 Task: In the  document managingstress.doc ,insert the clipart between heading and points ' search for yoga ' and adjust the shape height to  ' 3'
Action: Mouse moved to (183, 219)
Screenshot: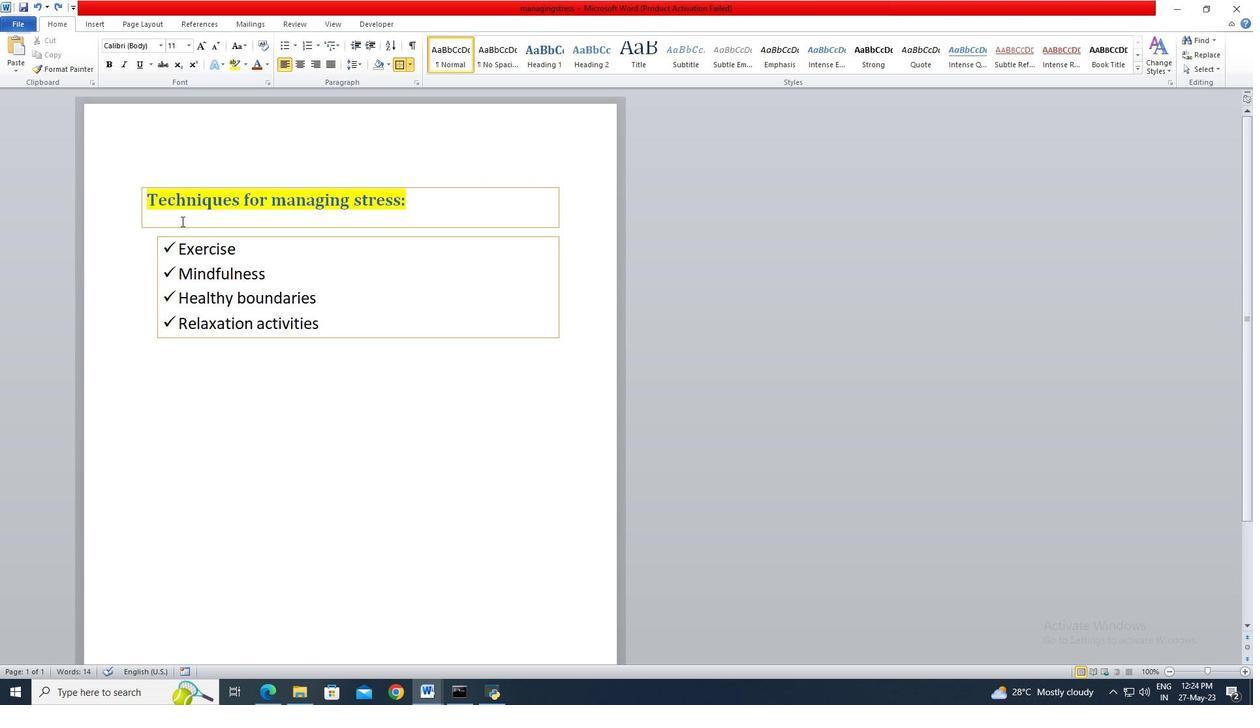 
Action: Mouse pressed left at (183, 219)
Screenshot: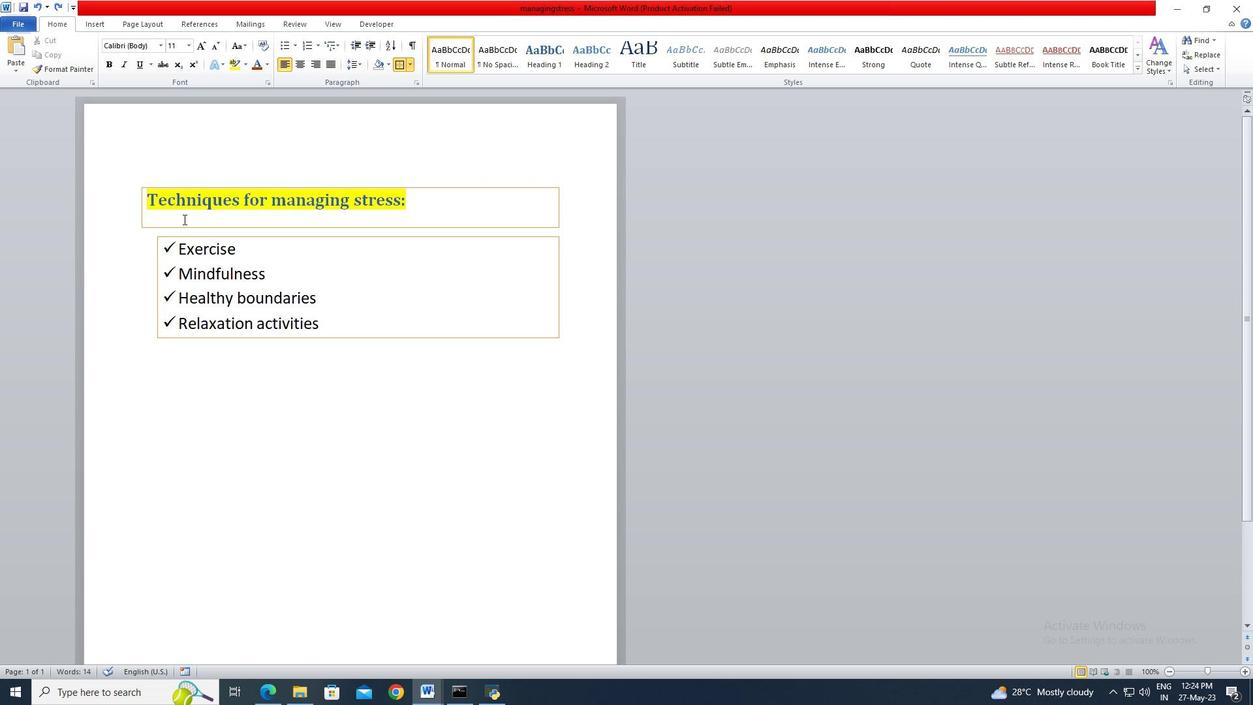 
Action: Mouse moved to (169, 218)
Screenshot: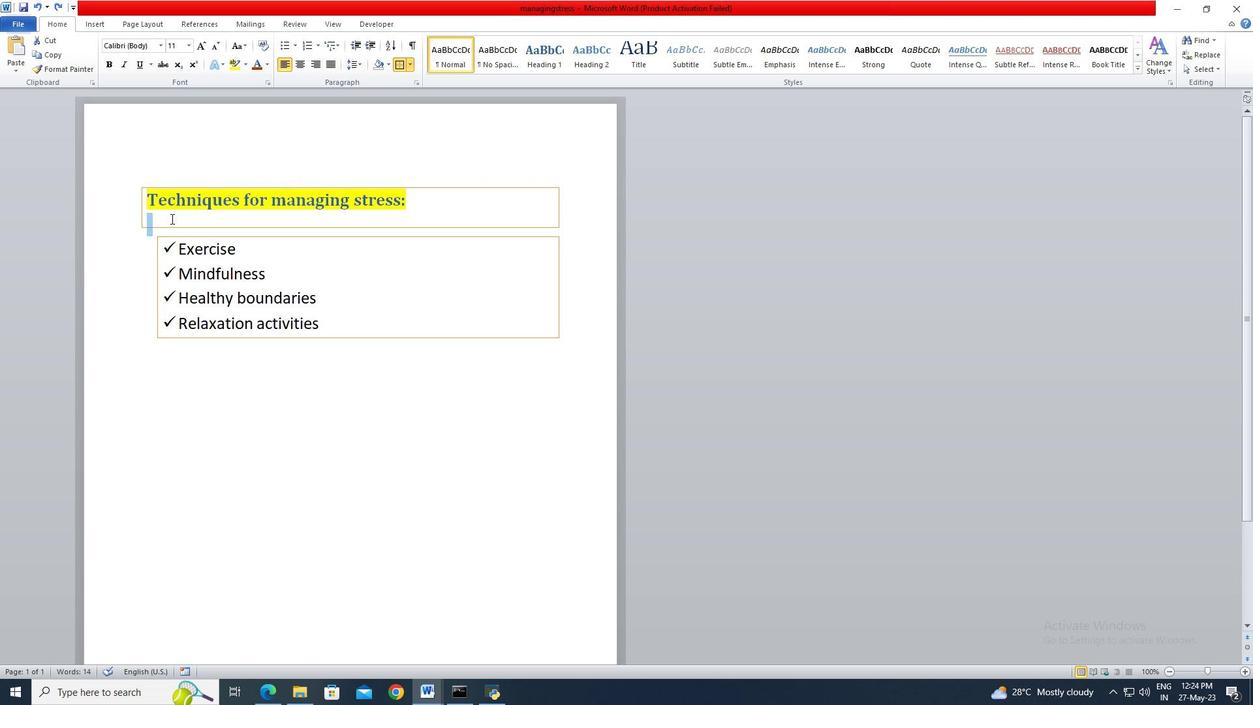 
Action: Mouse pressed left at (169, 218)
Screenshot: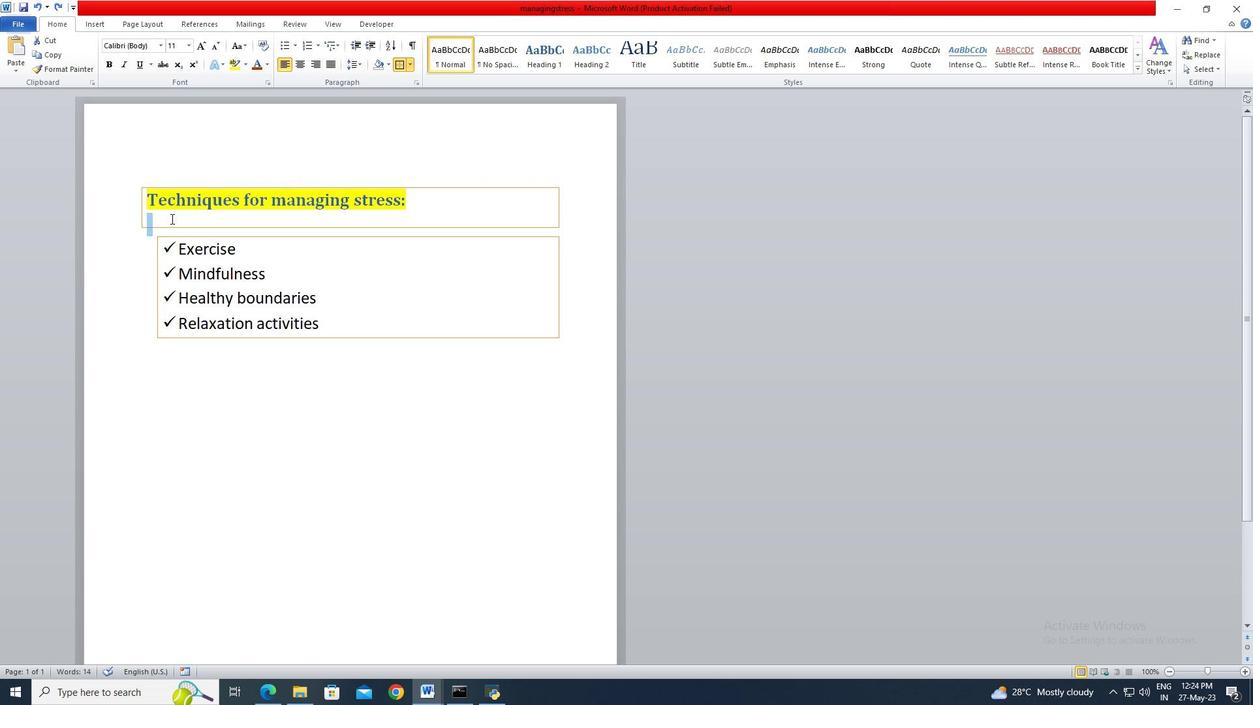 
Action: Mouse moved to (167, 218)
Screenshot: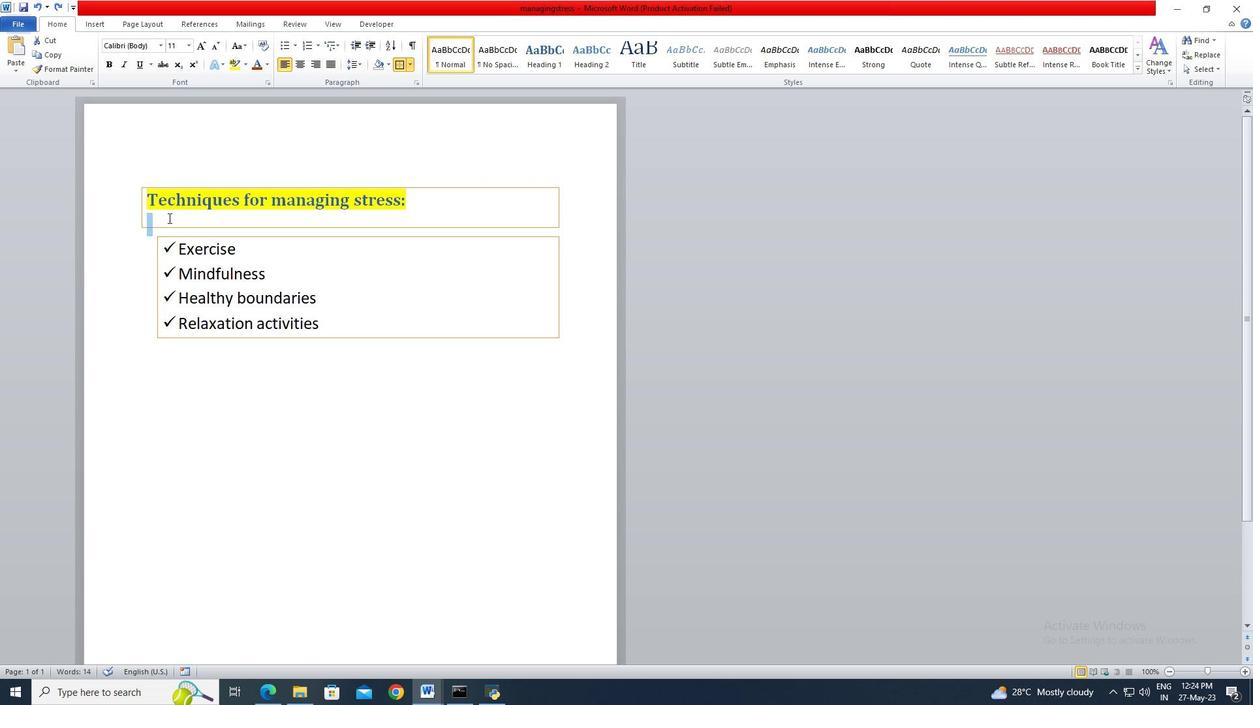 
Action: Key pressed <Key.left>
Screenshot: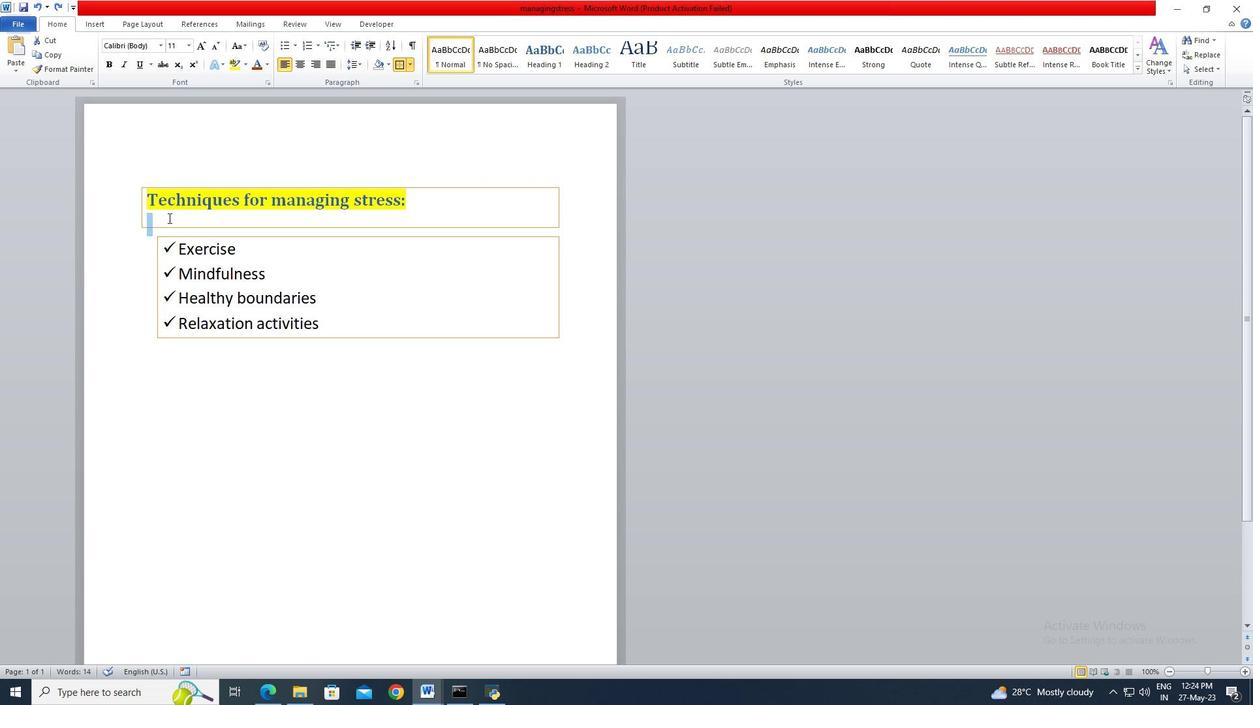 
Action: Mouse moved to (94, 19)
Screenshot: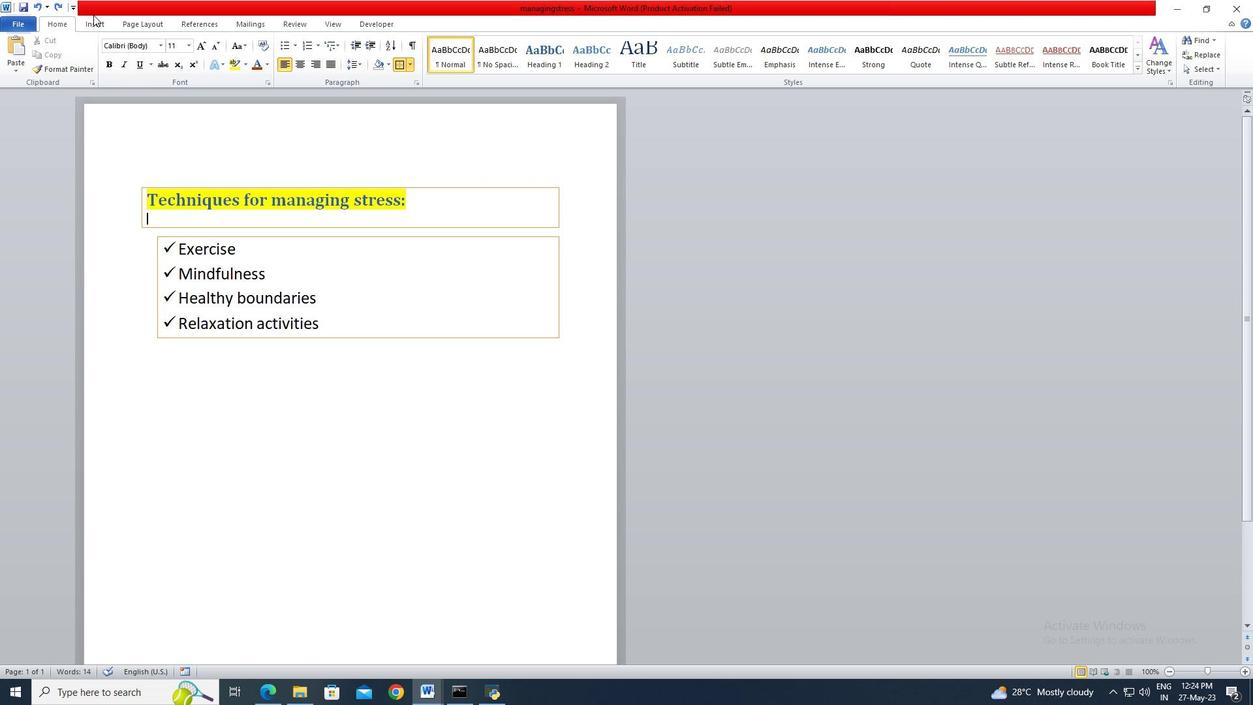 
Action: Mouse pressed left at (94, 19)
Screenshot: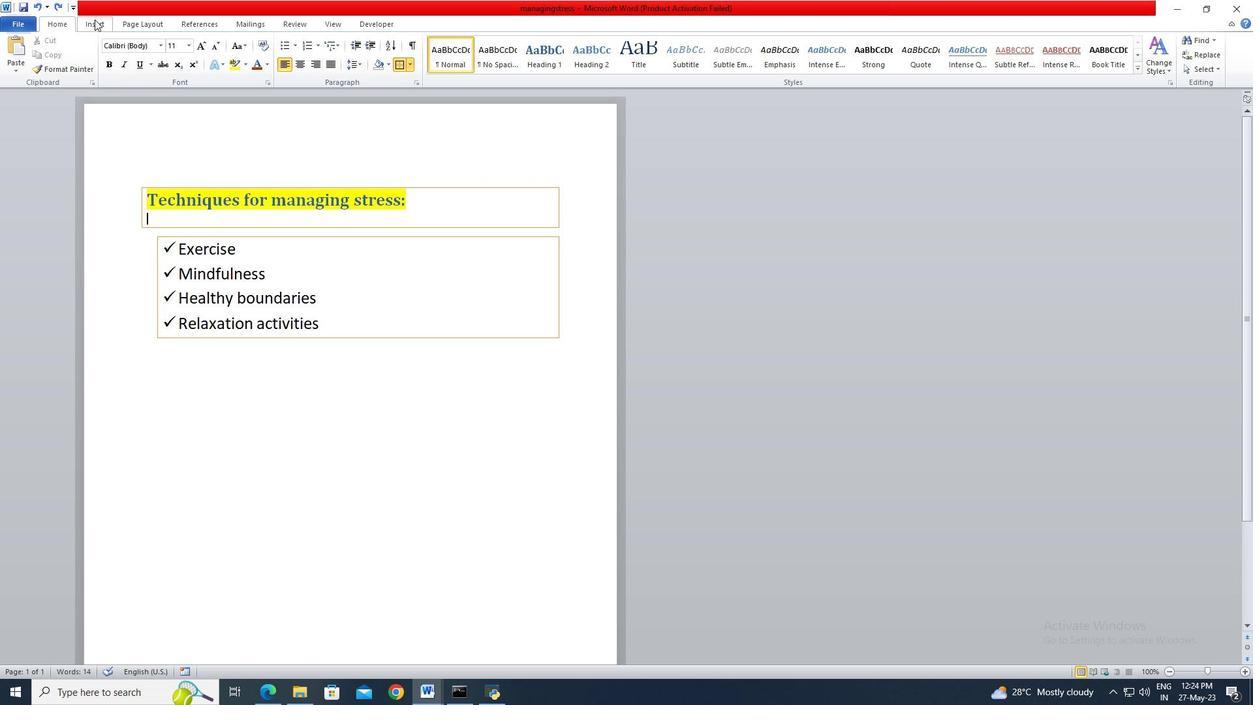 
Action: Mouse moved to (160, 62)
Screenshot: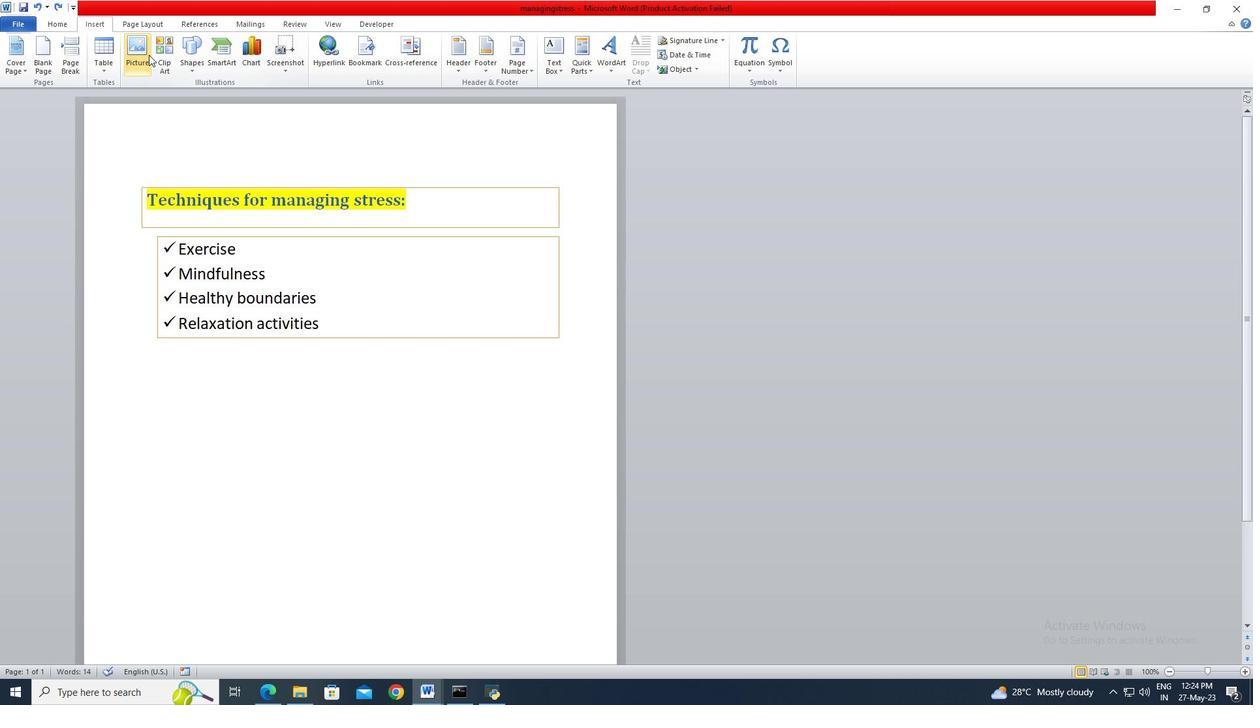 
Action: Mouse pressed left at (160, 62)
Screenshot: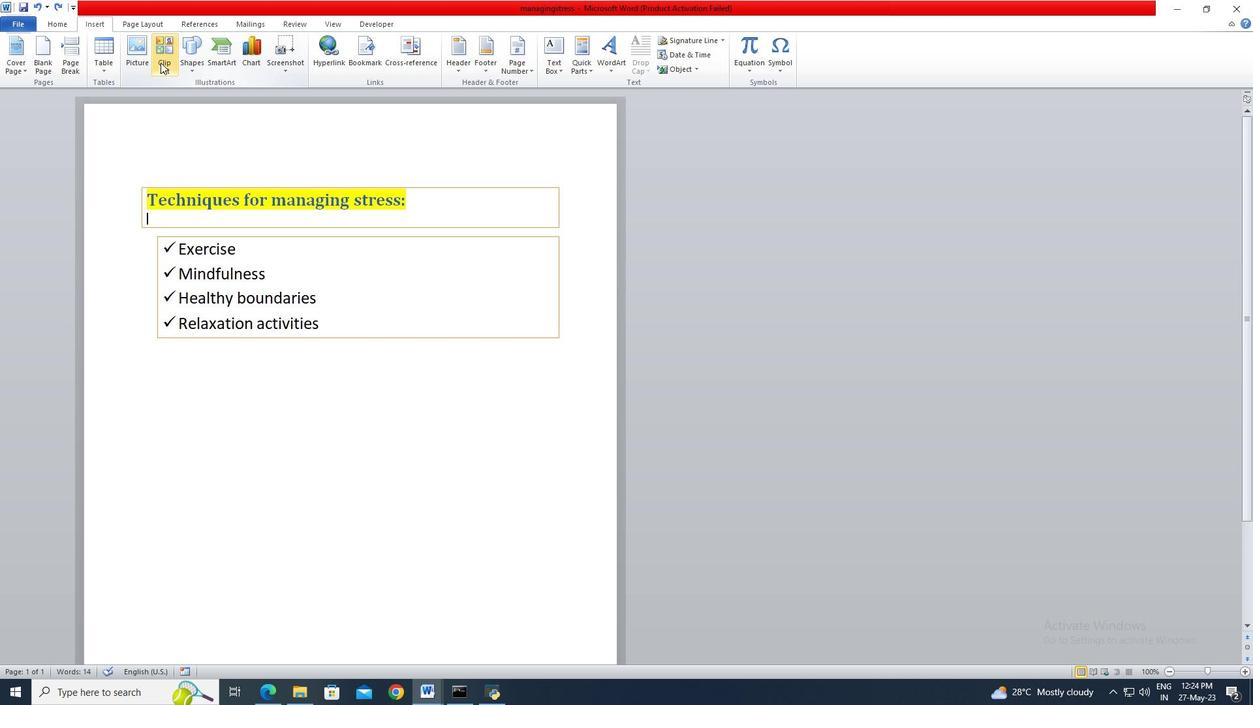 
Action: Mouse moved to (1142, 125)
Screenshot: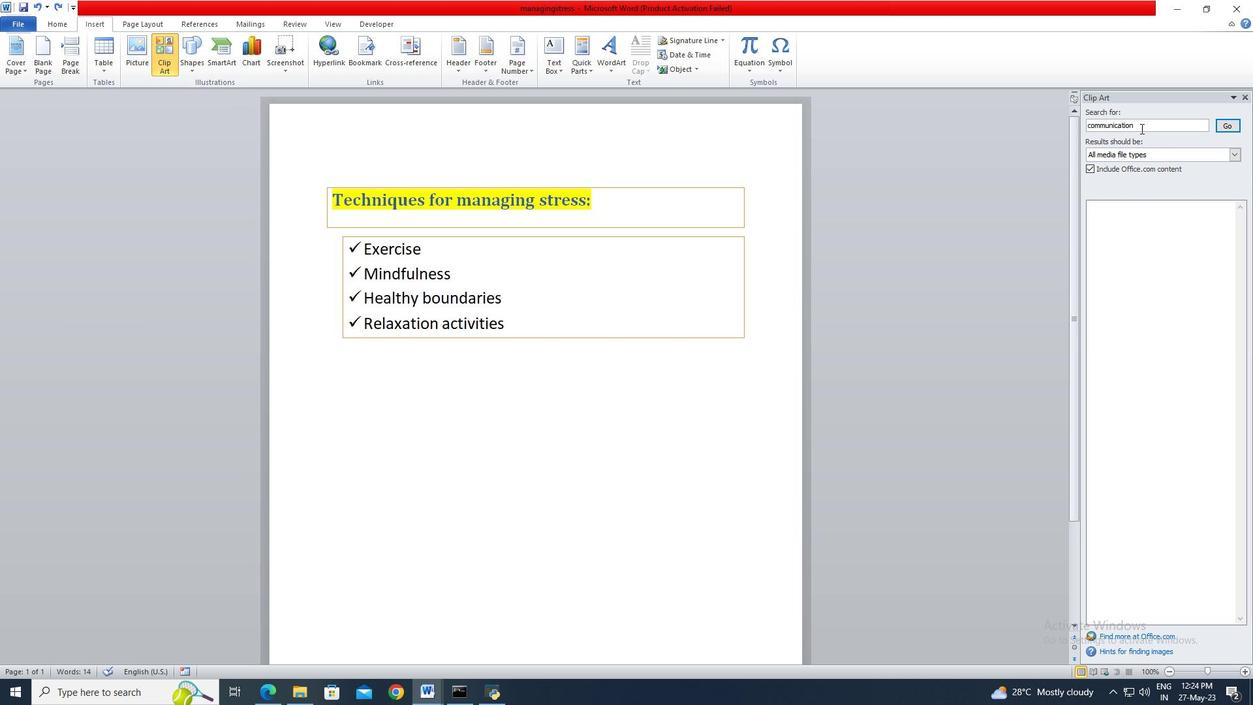 
Action: Mouse pressed left at (1142, 125)
Screenshot: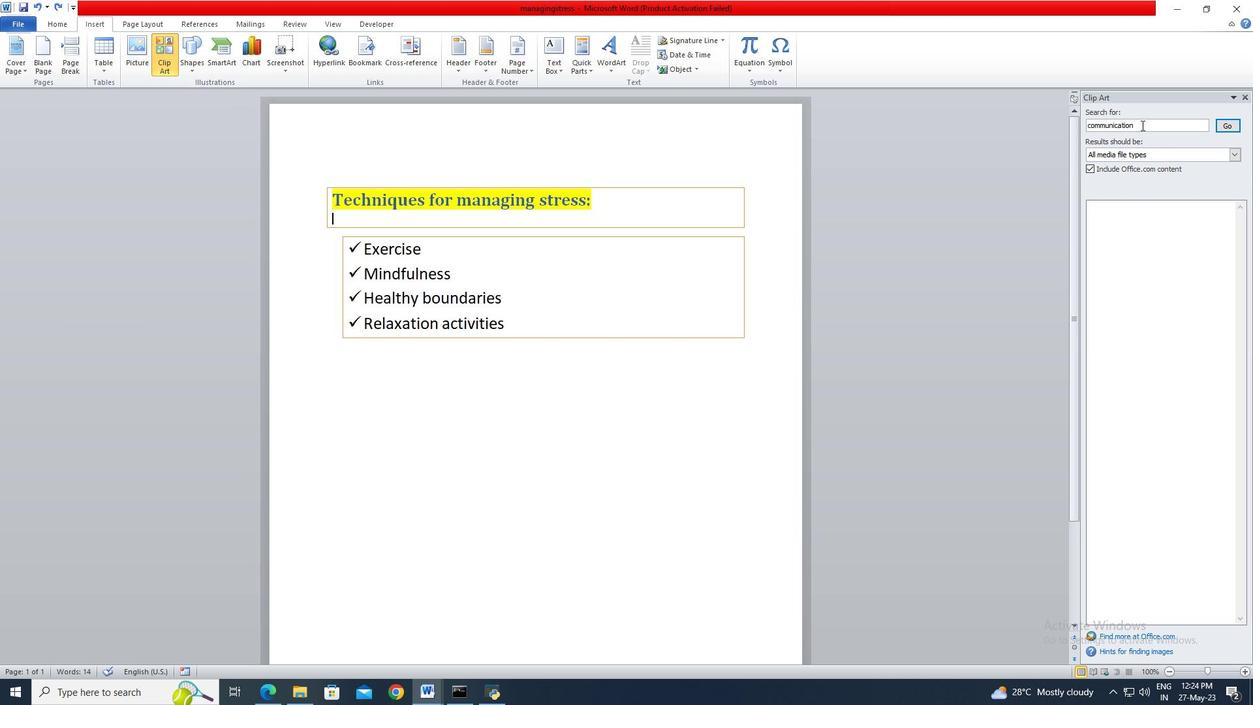 
Action: Mouse moved to (1159, 137)
Screenshot: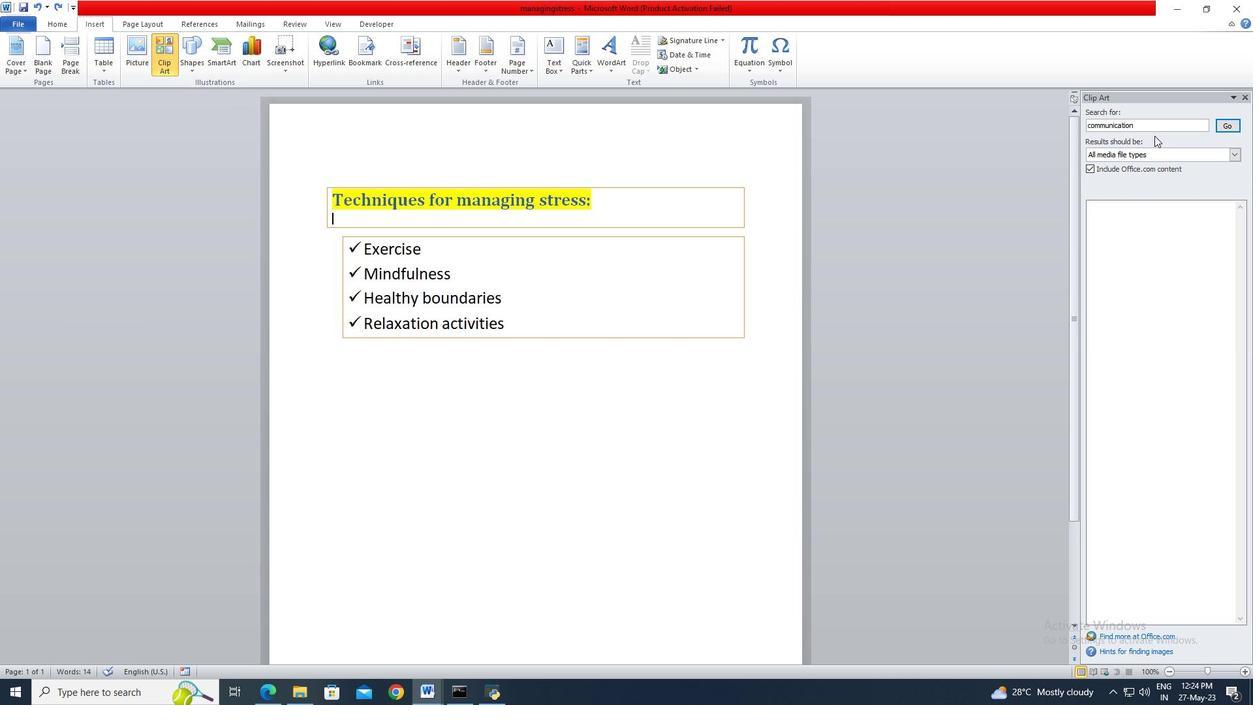 
Action: Key pressed ctrl+A<Key.delete>yoga<Key.enter>
Screenshot: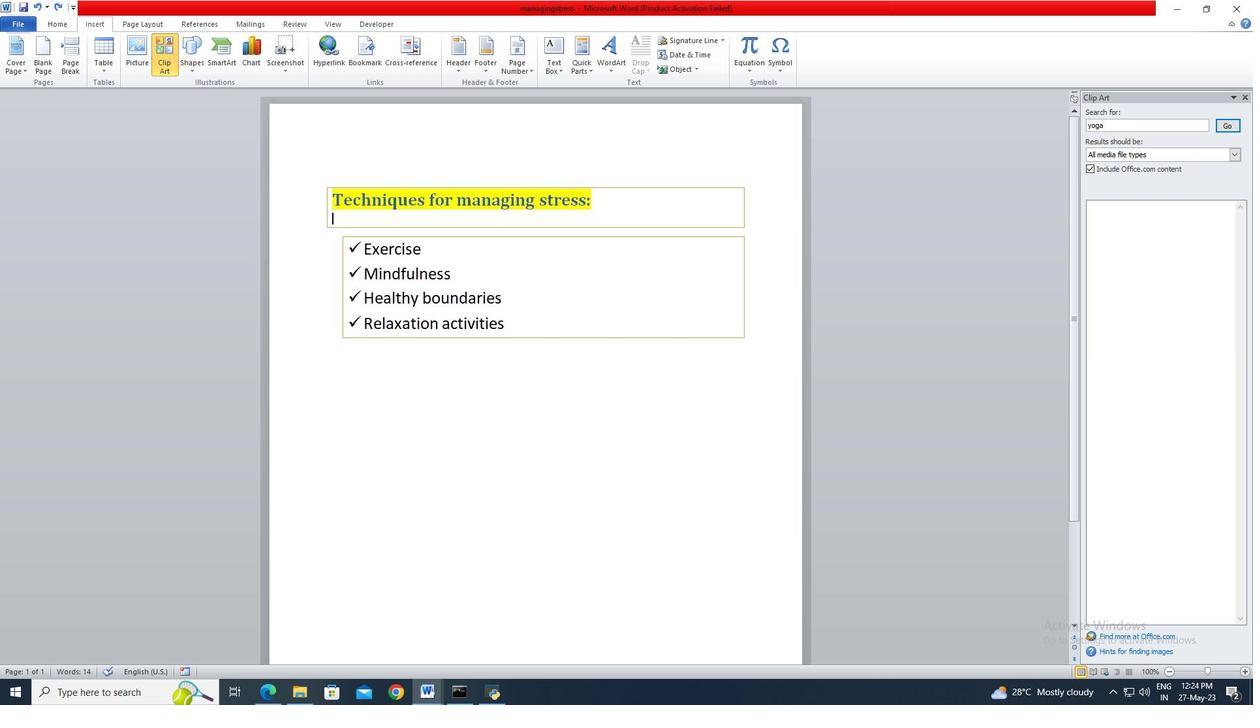 
Action: Mouse moved to (1143, 304)
Screenshot: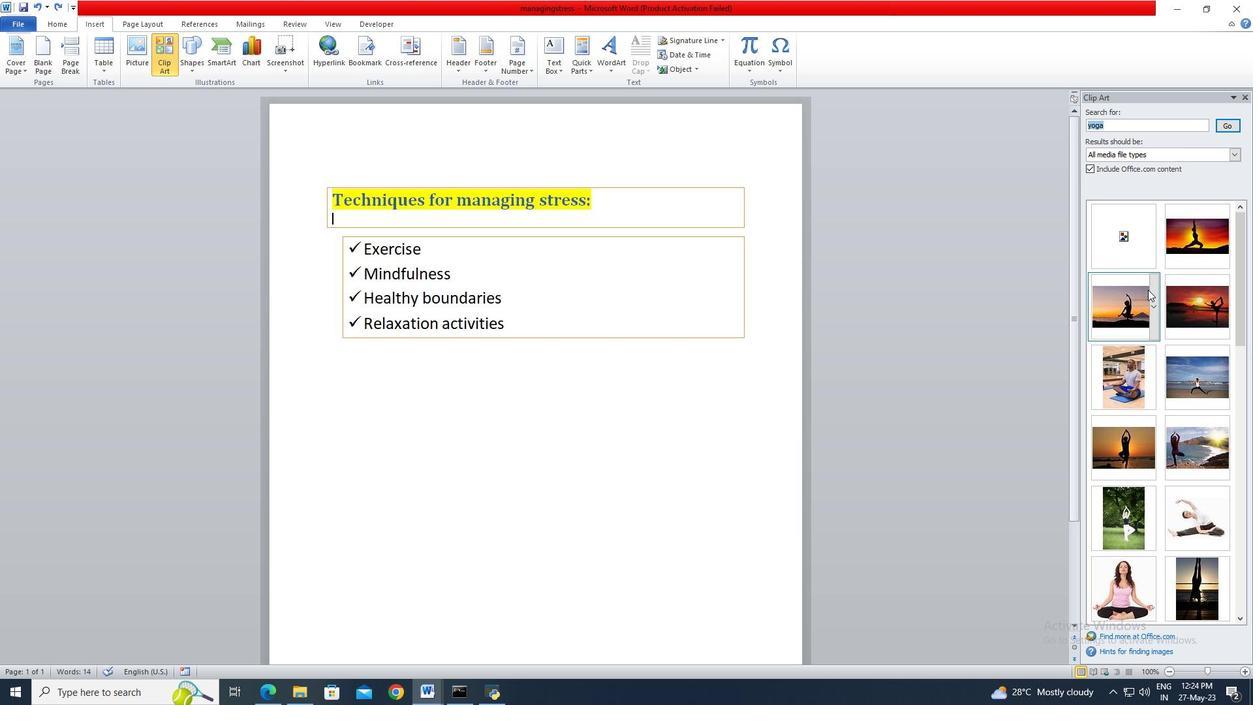 
Action: Mouse pressed left at (1143, 304)
Screenshot: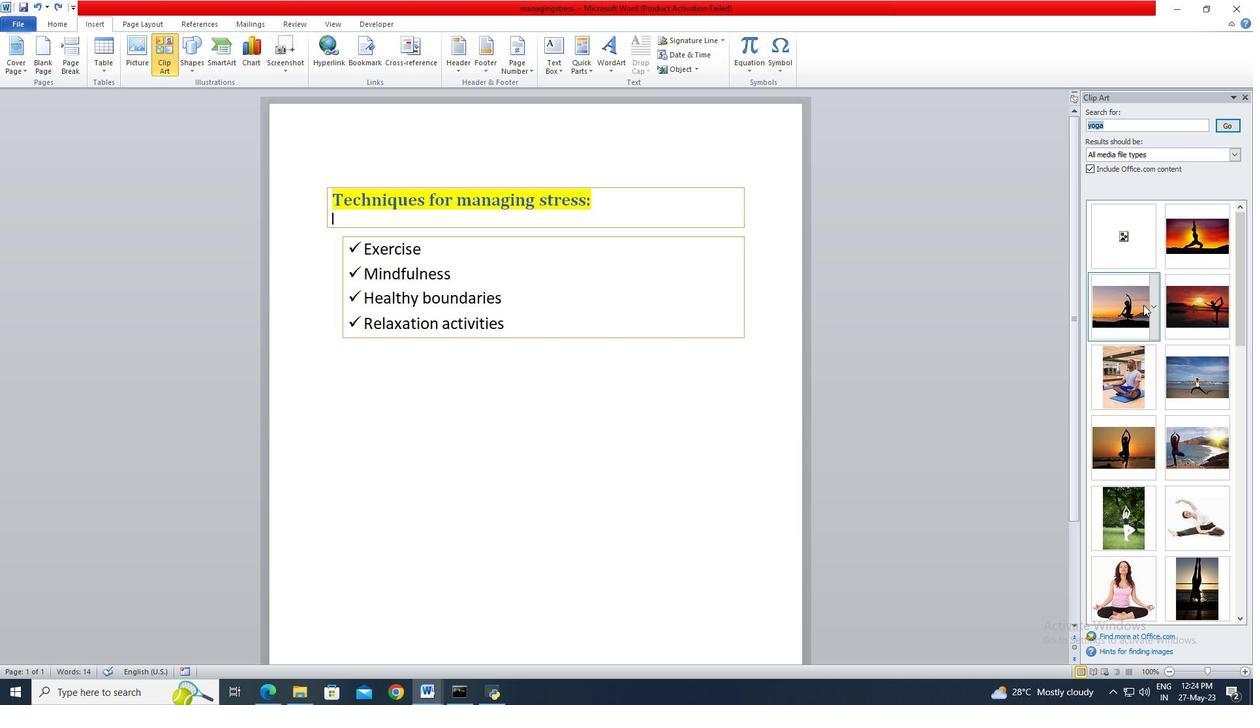 
Action: Mouse moved to (617, 515)
Screenshot: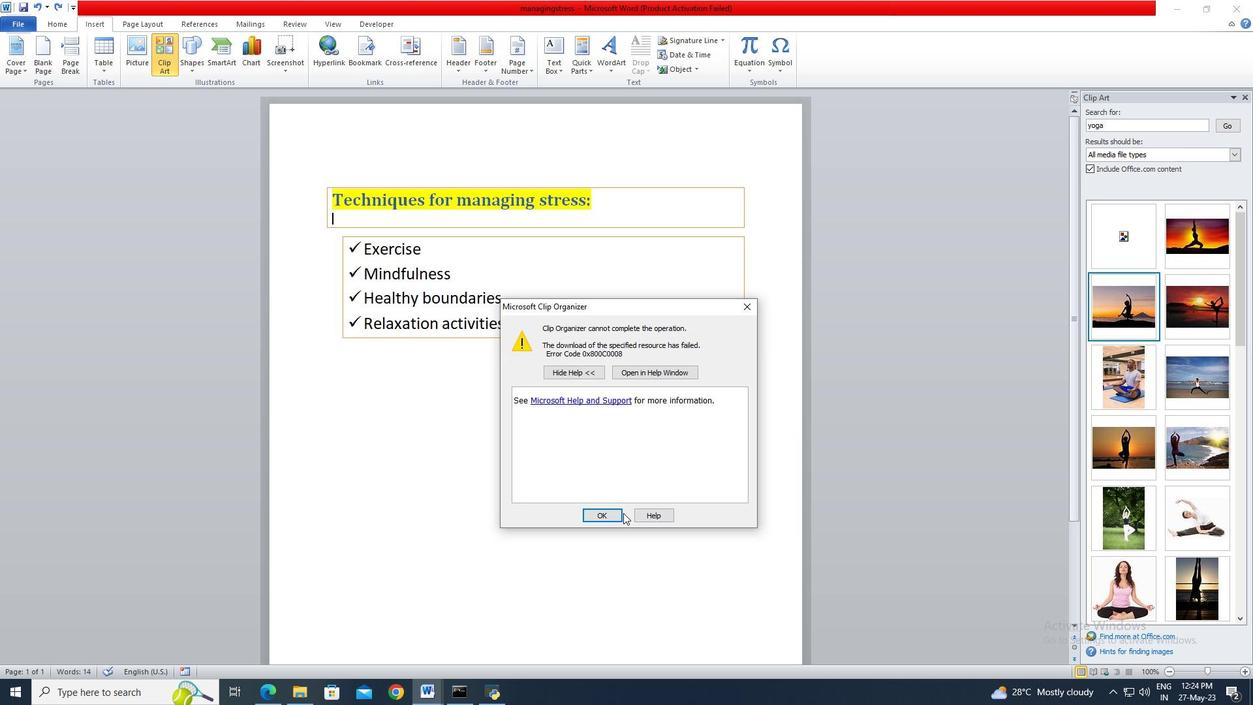 
Action: Mouse pressed left at (617, 515)
Screenshot: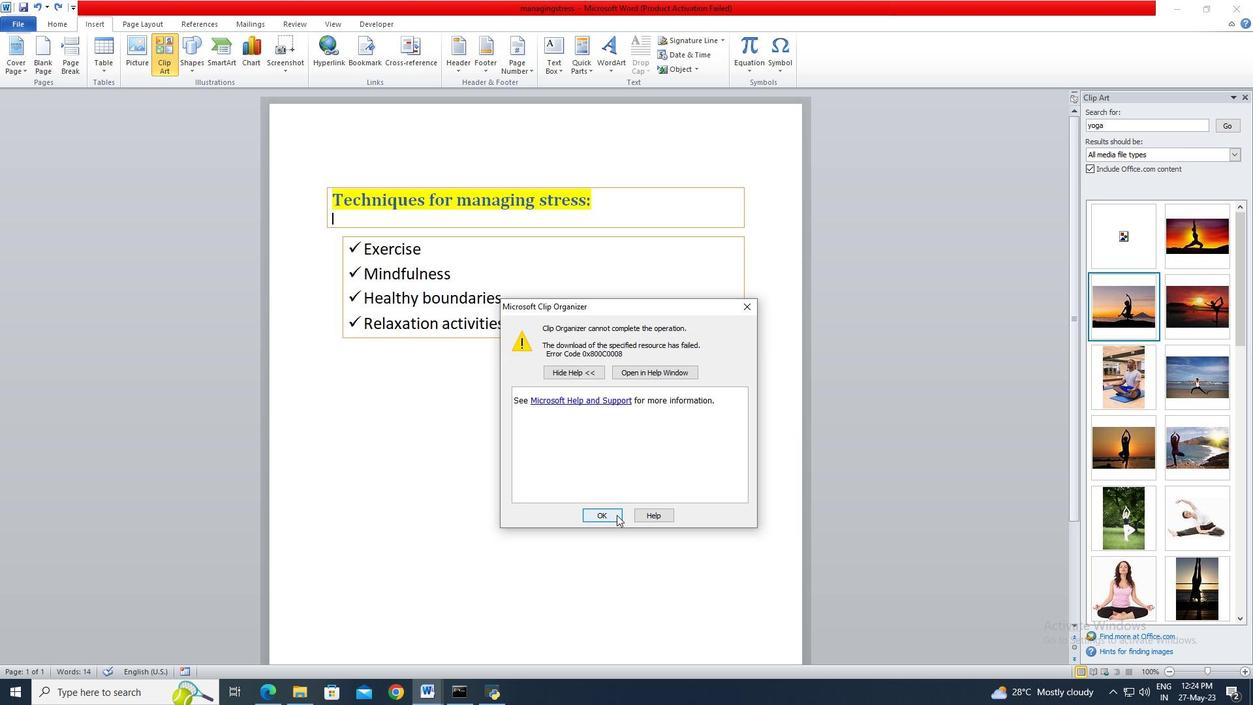 
Action: Mouse moved to (1102, 397)
Screenshot: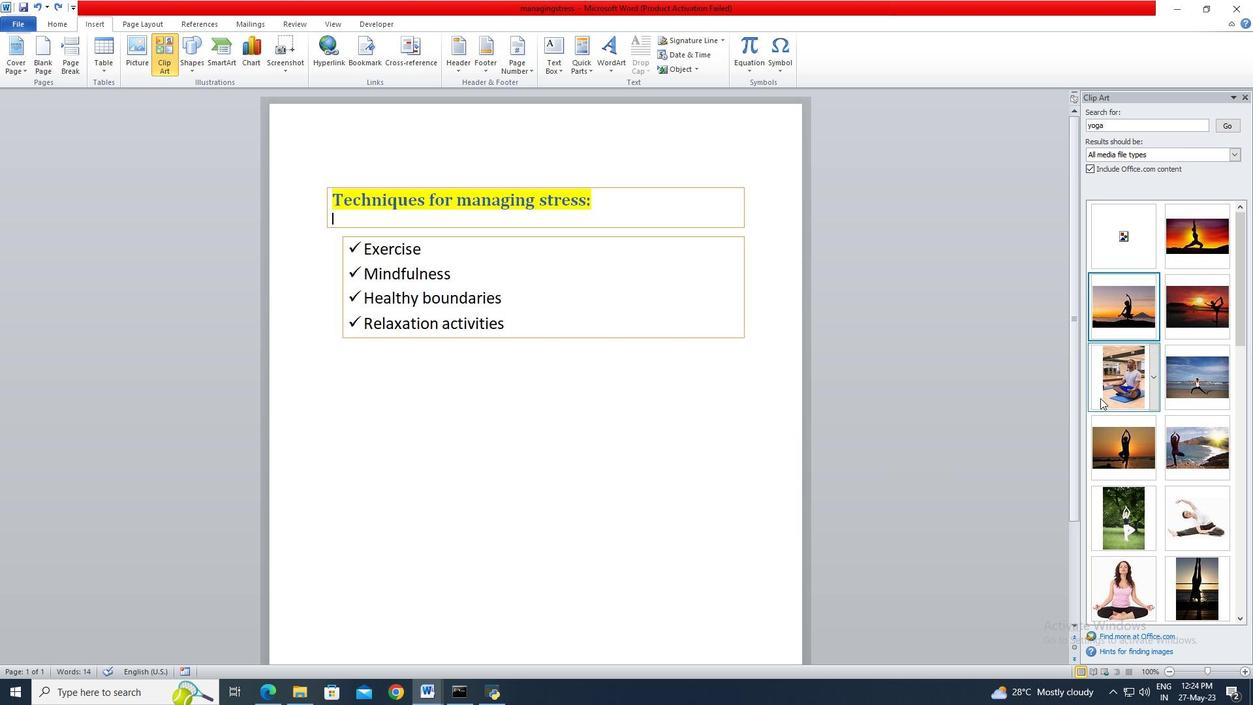 
Action: Mouse pressed left at (1102, 397)
Screenshot: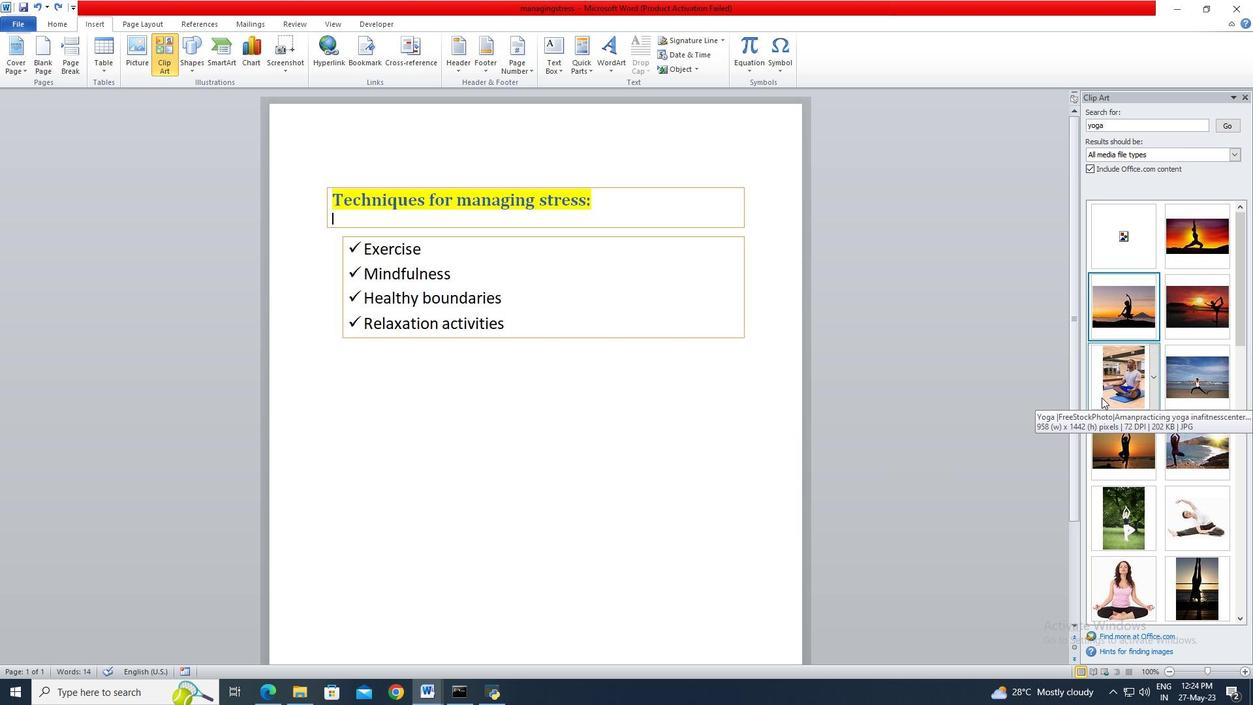 
Action: Mouse moved to (1217, 47)
Screenshot: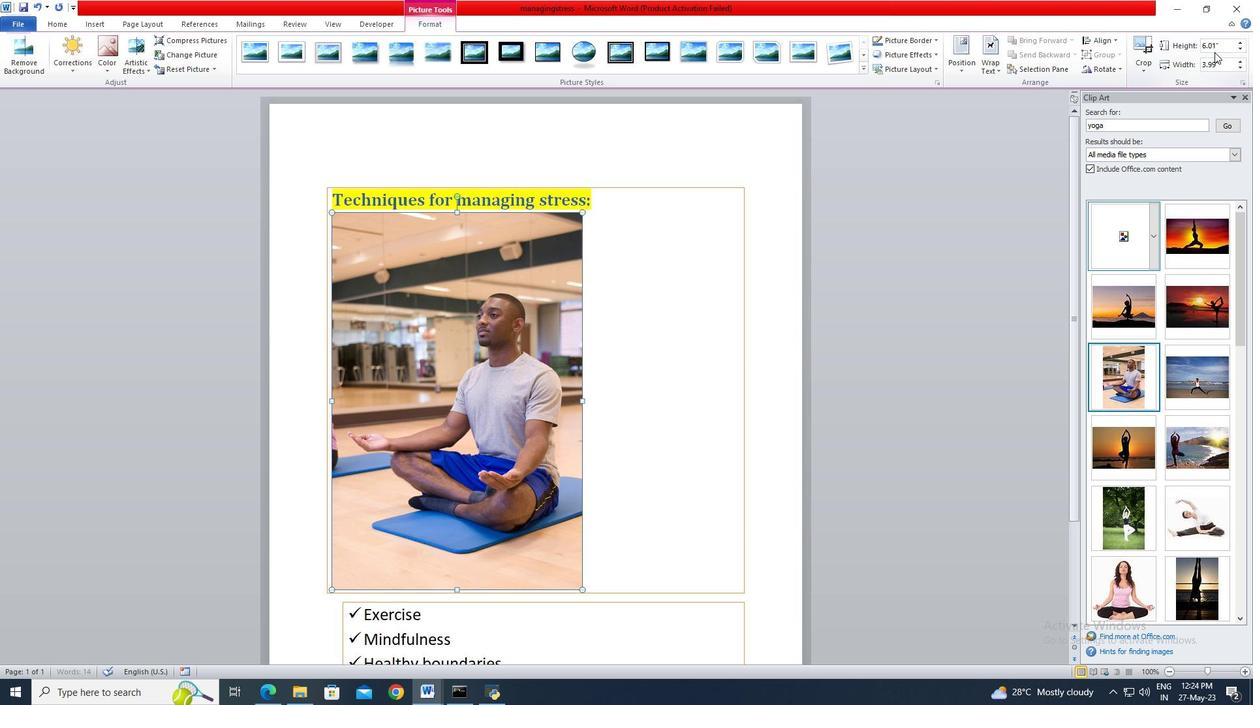 
Action: Mouse pressed left at (1217, 47)
Screenshot: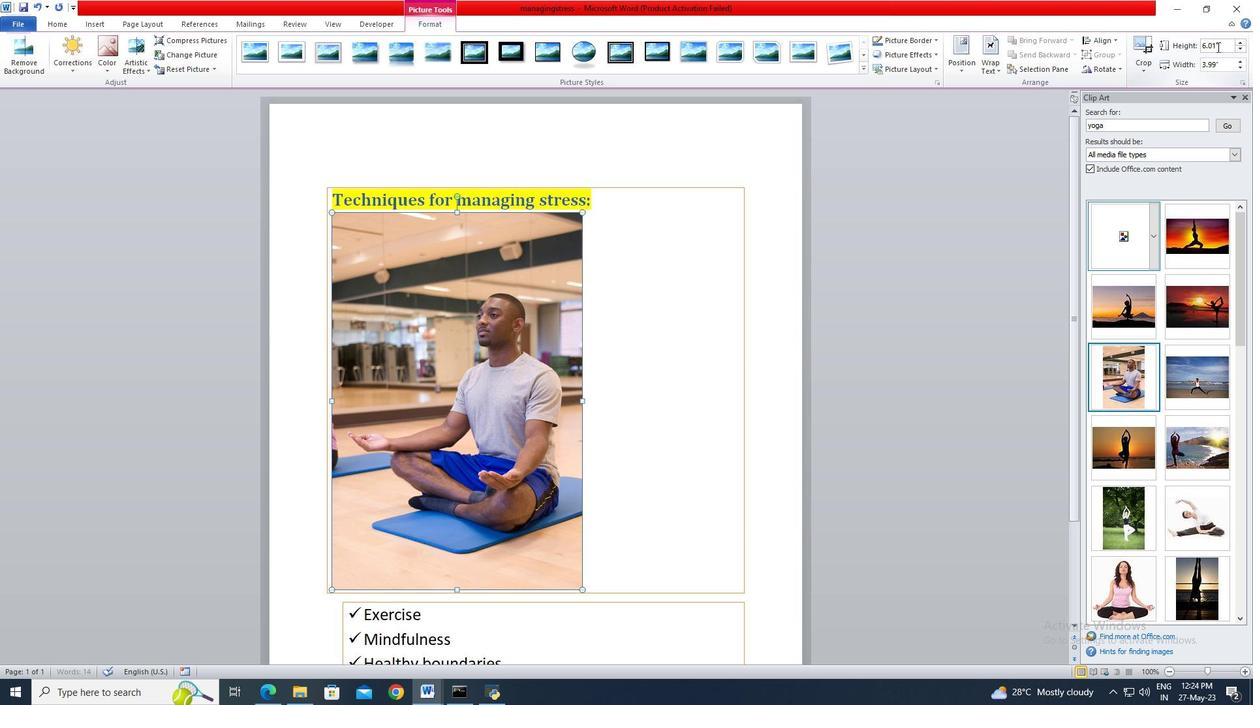 
Action: Mouse moved to (1219, 50)
Screenshot: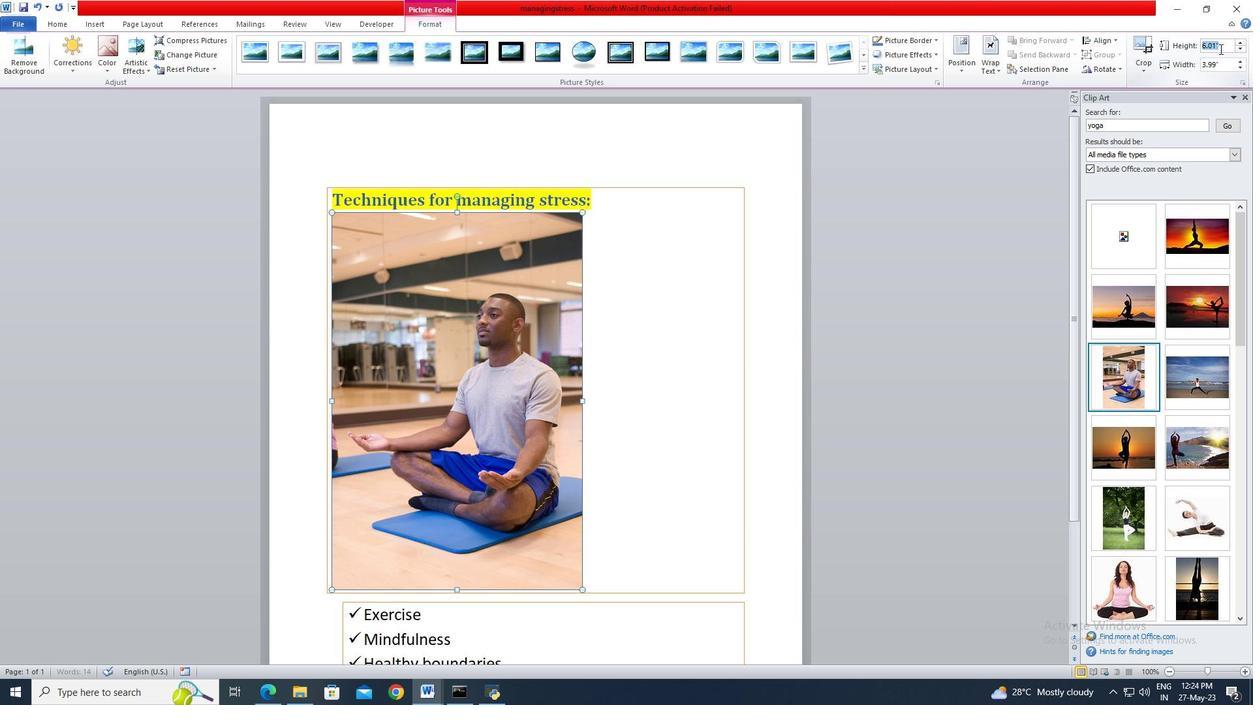 
Action: Key pressed 3
Screenshot: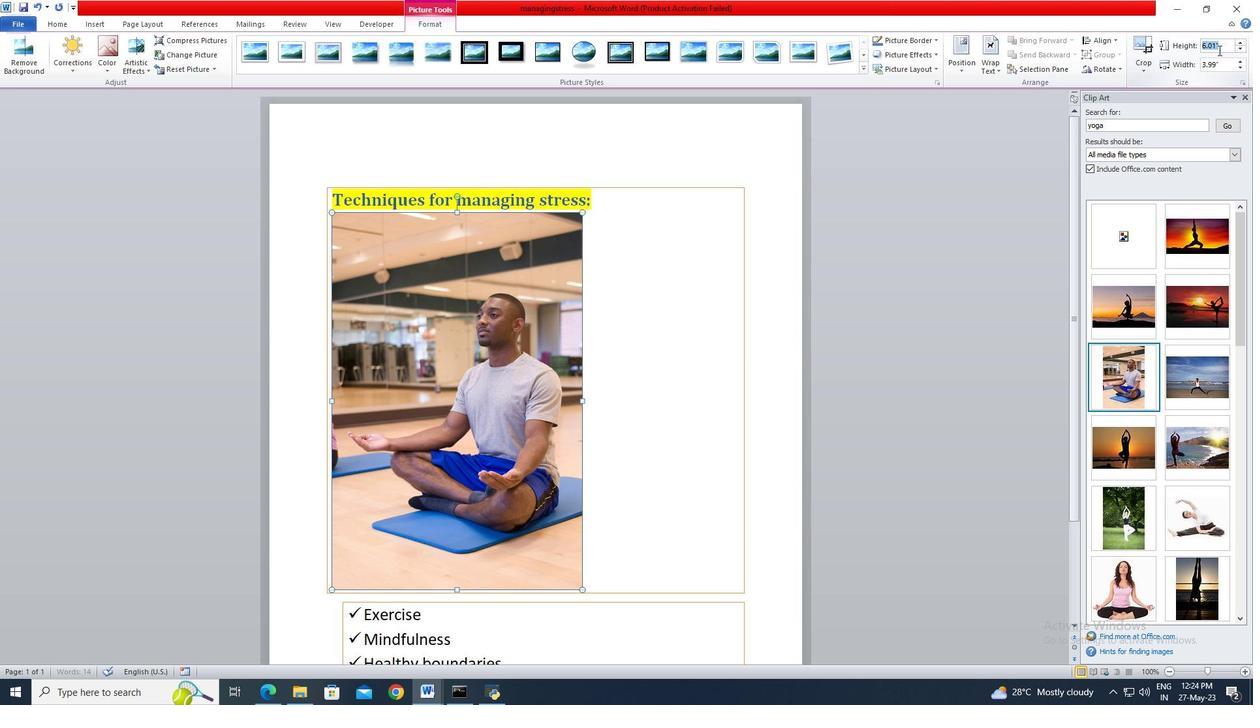 
Action: Mouse moved to (1212, 54)
Screenshot: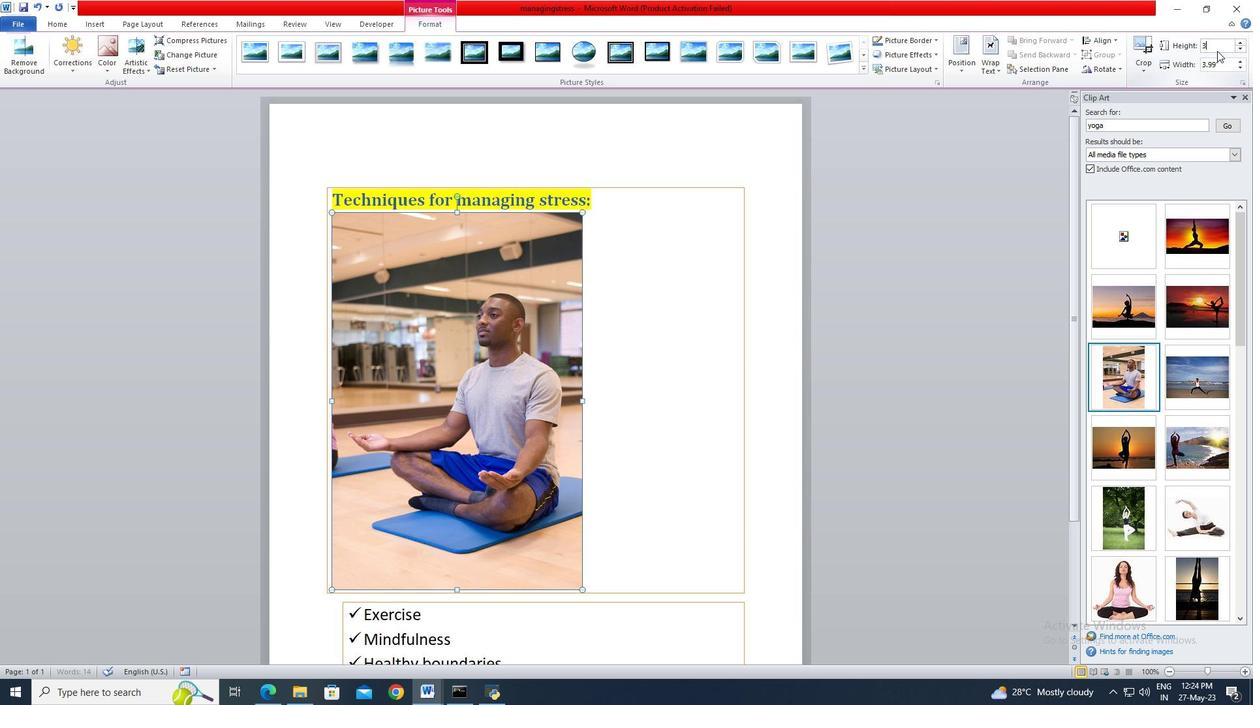 
Action: Key pressed <Key.enter>
Screenshot: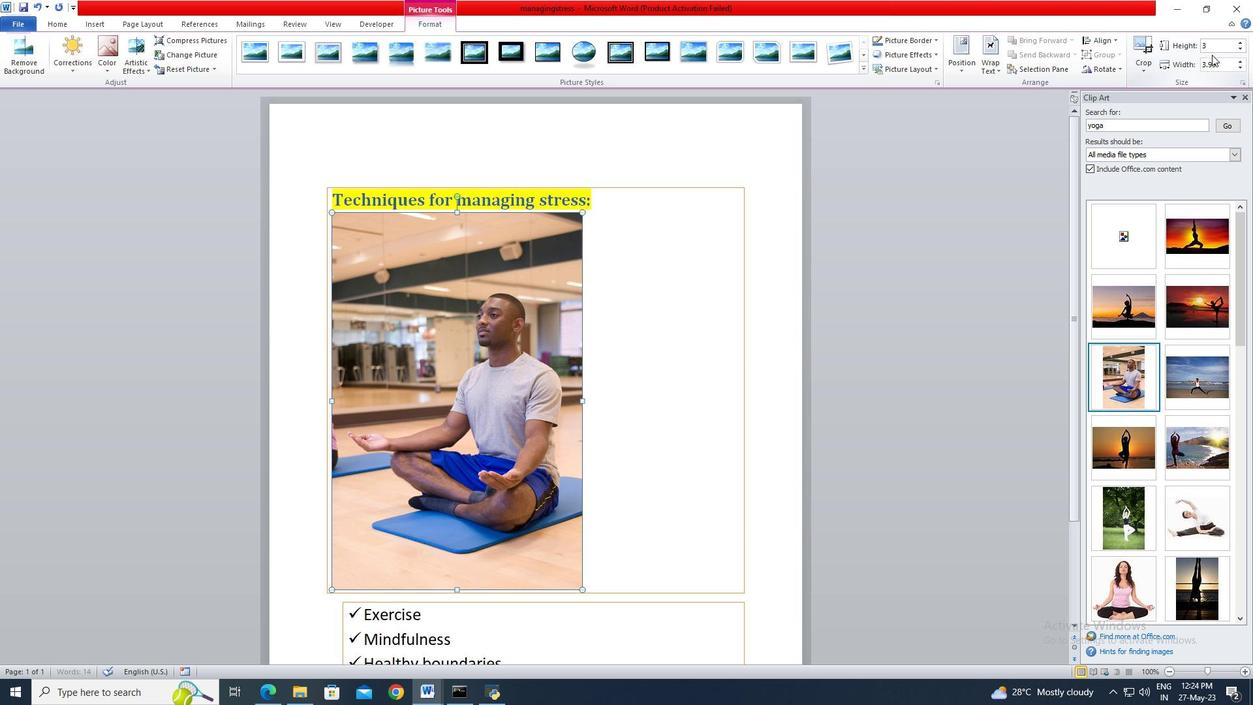 
Action: Mouse moved to (730, 313)
Screenshot: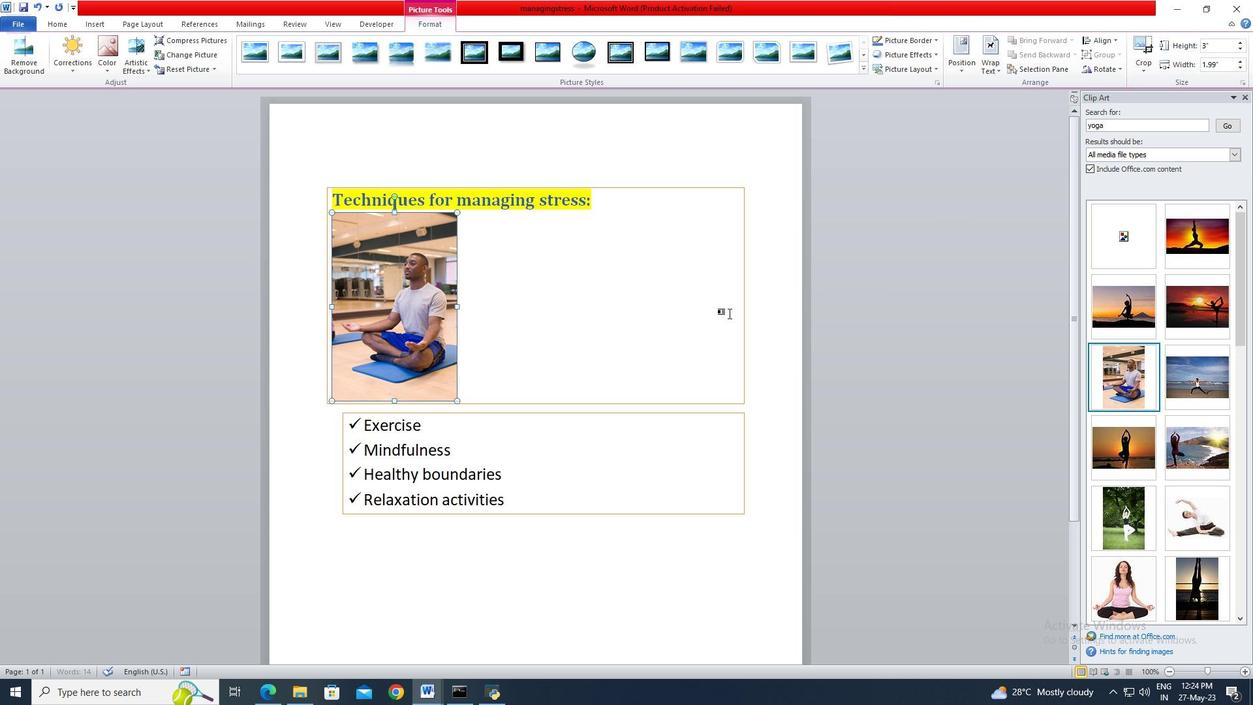 
Action: Mouse pressed left at (730, 313)
Screenshot: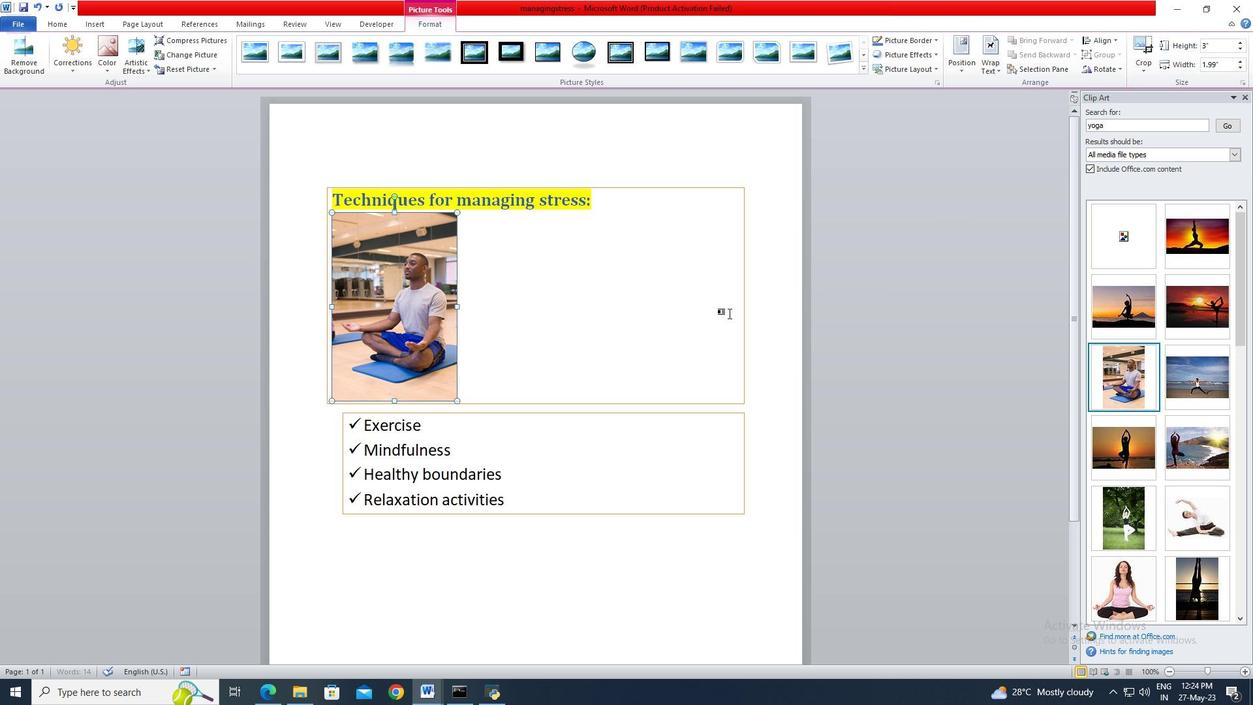 
